 Task: Open a blank worksheet and write heading  Budget GuruAdd Categories in a column and its values below  'Housing, Transportation, Groceries, Utilities, Entertainment, Dining Out, Health, Miscellaneous, Savings & Total. 'Add Budgeted amount in next column and its values below  $1,500, $300, $400, $200, $150, $250, $100, $200, $500 & $4,600. Add Actual amountin next column and its values below   $1,400, $280, $420, $180, $170, $230, $120, $180, $520 & $4,500. Add Difference in next column and its values below  -$100, -$20, +$20, -$20, +$20, -$20, +$20, -$20, +$20 & -$100Save page BankStmtsbook
Action: Mouse moved to (14, 21)
Screenshot: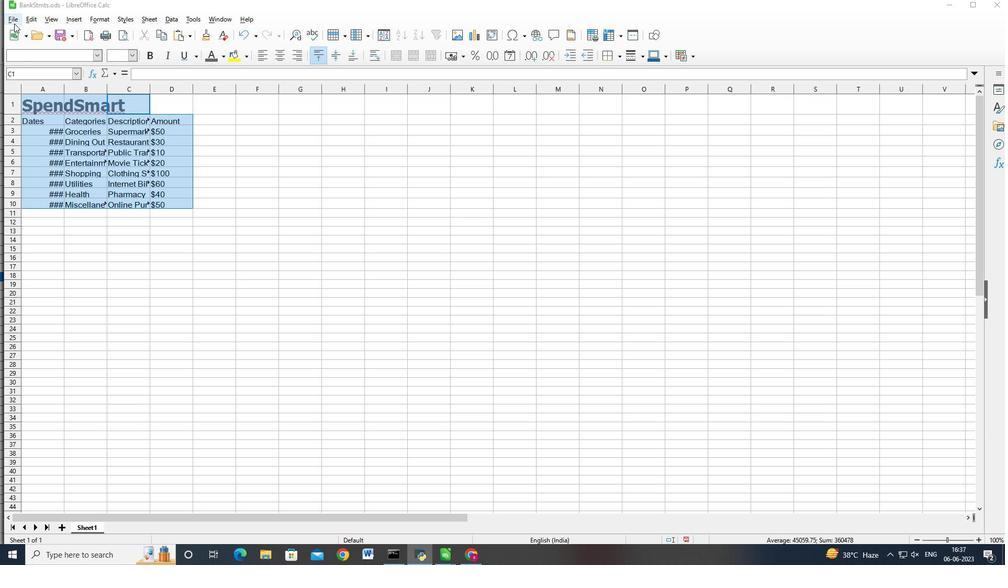 
Action: Mouse pressed left at (14, 21)
Screenshot: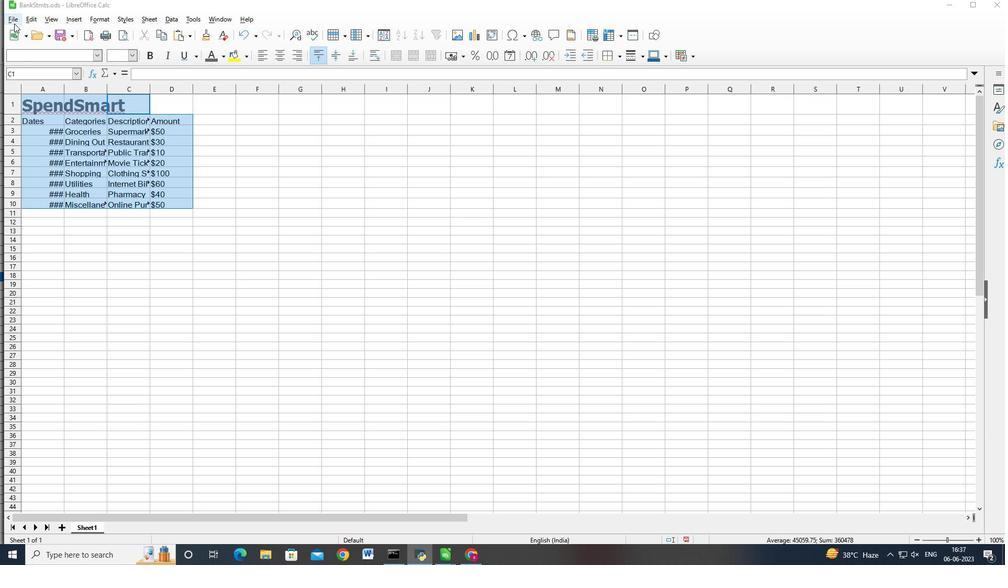 
Action: Mouse moved to (135, 41)
Screenshot: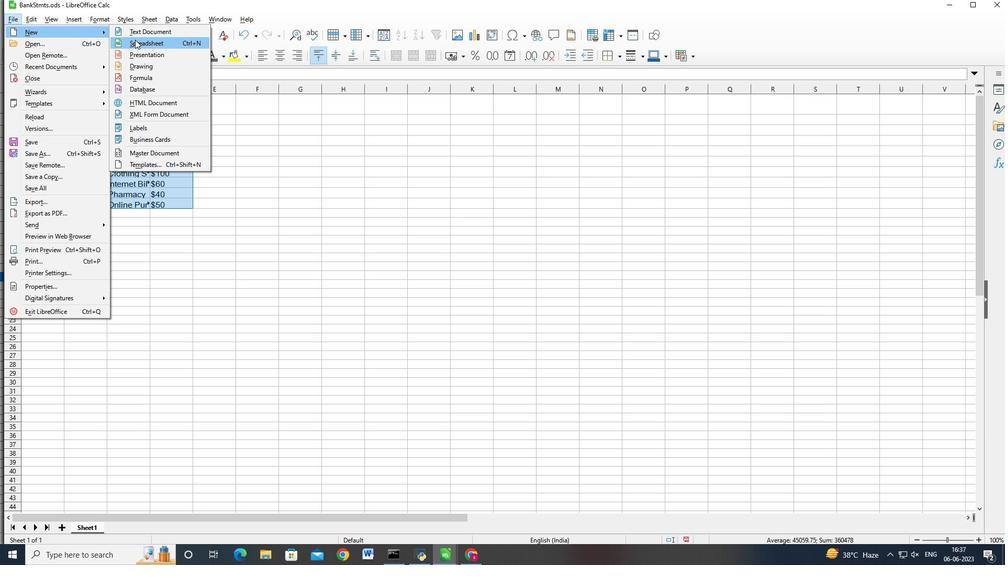 
Action: Mouse pressed left at (135, 41)
Screenshot: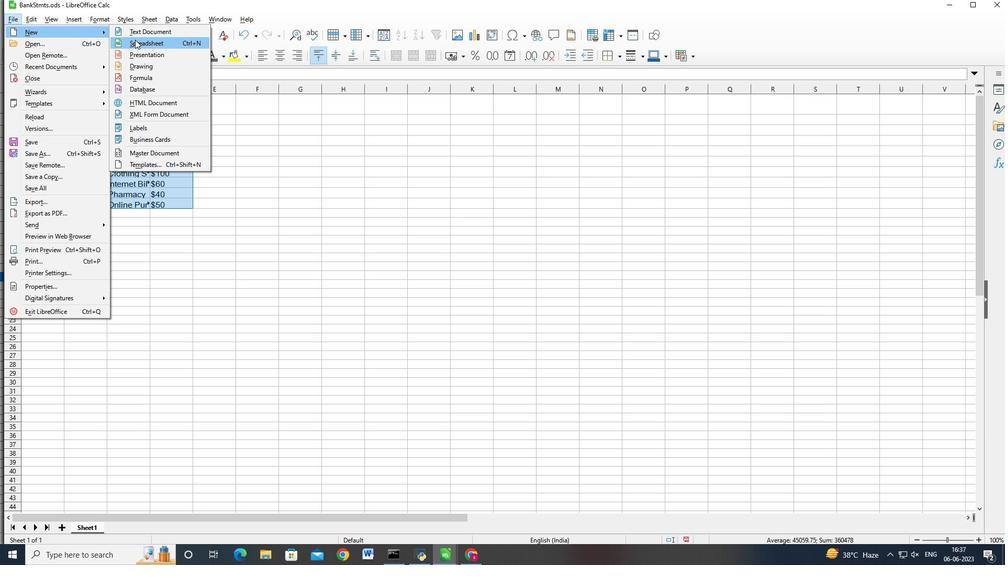 
Action: Mouse moved to (57, 105)
Screenshot: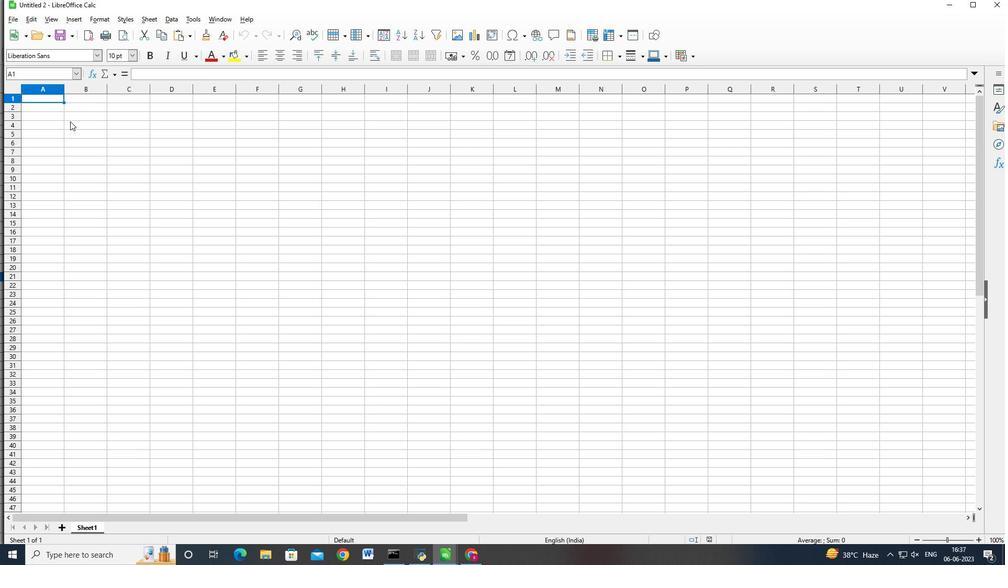
Action: Key pressed <Key.shift><Key.shift><Key.shift><Key.shift>Budget<Key.space><Key.shift>Guru<Key.enter><Key.shift_r>Categories<Key.enter><Key.shift>Housing<Key.enter><Key.shift>Transportation<Key.enter><Key.shift_r>Grocei<Key.backspace>ries<Key.enter><Key.shift>Utilities<Key.enter><Key.shift_r>Entertainment<Key.enter><Key.shift_r>Dining<Key.space><Key.shift>Out<Key.enter><Key.shift>Health<Key.enter><Key.shift>Miscellaneos<Key.enter><Key.shift_r>Sa<Key.backspace><Key.backspace><Key.shift_r>Savings<Key.enter><Key.shift>Total<Key.right><Key.up><Key.up><Key.up><Key.up><Key.up><Key.up><Key.up><Key.up><Key.up><Key.up><Key.shift>Budgeted<Key.space>amount<Key.enter><Key.shift_r>$1500<Key.enter><Key.shift_r>$300<Key.enter><Key.shift_r>$400<Key.enter><Key.shift_r>$200<Key.enter><Key.shift_r>$150<Key.backspace><Key.enter><Key.shift_r><Key.shift_r><Key.shift_r><Key.shift_r><Key.shift_r>$250<Key.enter><Key.shift_r>@<Key.backspace><Key.shift_r><Key.shift_r><Key.shift_r><Key.shift_r><Key.shift_r><Key.shift_r>$100<Key.enter><Key.shift_r>$200<Key.enter><Key.shift_r><Key.shift_r><Key.shift_r><Key.shift_r><Key.shift_r><Key.shift_r><Key.shift_r><Key.shift_r><Key.shift_r><Key.shift_r><Key.shift_r><Key.shift_r><Key.shift_r><Key.shift_r><Key.shift_r><Key.shift_r><Key.shift_r><Key.shift_r><Key.shift_r><Key.shift_r><Key.shift_r><Key.shift_r><Key.shift_r><Key.shift_r><Key.shift_r><Key.shift_r>$500<Key.enter><Key.shift_r><Key.shift_r><Key.shift_r><Key.shift_r><Key.shift_r><Key.shift_r><Key.shift_r><Key.shift_r><Key.shift_r>%<Key.backspace><Key.shift_r>$4600<Key.right><Key.up><Key.up><Key.up><Key.up><Key.up><Key.up><Key.up><Key.up><Key.up><Key.up><Key.shift_r>Svy<Key.backspace><Key.backspace><Key.backspace><Key.shift_r>Actual<Key.space>amount<Key.enter><Key.shift_r>$1400<Key.enter><Key.shift_r>$290<Key.backspace><Key.backspace>80<Key.enter><Key.shift_r>$420<Key.enter><Key.shift_r>$180<Key.enter><Key.shift_r>$170<Key.enter><Key.shift_r><Key.shift_r>$24<Key.backspace>30<Key.enter><Key.shift_r><Key.shift_r><Key.shift_r><Key.shift_r><Key.shift_r><Key.shift_r><Key.shift_r><Key.shift_r><Key.shift_r><Key.shift_r><Key.shift_r><Key.shift_r><Key.shift_r><Key.shift_r>$120<Key.enter><Key.shift_r>$180<Key.enter><Key.shift_r>$520<Key.enter><Key.shift_r><Key.shift_r><Key.shift_r><Key.shift_r><Key.shift_r><Key.shift_r><Key.shift_r><Key.shift_r><Key.shift_r><Key.shift_r><Key.shift_r><Key.shift_r><Key.shift_r><Key.shift_r><Key.shift_r><Key.shift_r><Key.shift_r><Key.shift_r><Key.shift_r><Key.shift_r>$4500<Key.tab><Key.up><Key.up><Key.up><Key.up><Key.up><Key.up><Key.up><Key.up><Key.up><Key.up><Key.shift_r>De<Key.backspace>ifferences<Key.down>-<Key.shift_r>#<Key.backspace><Key.shift_r>$100<Key.enter>-<Key.shift_r>$20<Key.enter><Key.shift>_<Key.backspace>+<Key.shift_r>$20<Key.enter>-<Key.shift_r>$20<Key.enter><Key.shift>+<Key.shift_r>$20<Key.enter>-<Key.shift_r><Key.shift_r><Key.shift_r><Key.shift_r>$20<Key.enter><Key.shift>+<Key.enter><Key.shift><Key.shift><Key.shift><Key.shift><Key.shift><Key.shift><Key.shift><Key.shift><Key.shift><Key.shift><Key.shift><Key.shift><Key.shift><Key.shift><Key.shift><Key.shift><Key.shift><Key.shift><Key.shift><Key.shift><Key.shift><Key.shift><Key.shift><Key.shift><Key.shift><Key.shift><Key.shift><Key.shift>-<Key.shift_r>$20<Key.enter><Key.shift_r><Key.shift_r><Key.shift_r><Key.shift_r><Key.shift_r><Key.shift_r><Key.shift_r><Key.shift_r><Key.shift_r><Key.shift_r><Key.shift_r><Key.shift>+<Key.shift_r><Key.shift_r><Key.shift_r><Key.shift_r><Key.shift_r><Key.shift_r><Key.shift_r><Key.shift_r><Key.shift_r><Key.shift_r><Key.shift_r><Key.shift_r><Key.shift_r><Key.shift_r><Key.shift_r><Key.shift_r><Key.shift_r>$20<Key.enter>-<Key.shift_r><Key.shift_r><Key.shift_r><Key.shift_r><Key.shift_r><Key.shift_r><Key.shift_r>%<Key.backspace><Key.shift_r>$100
Screenshot: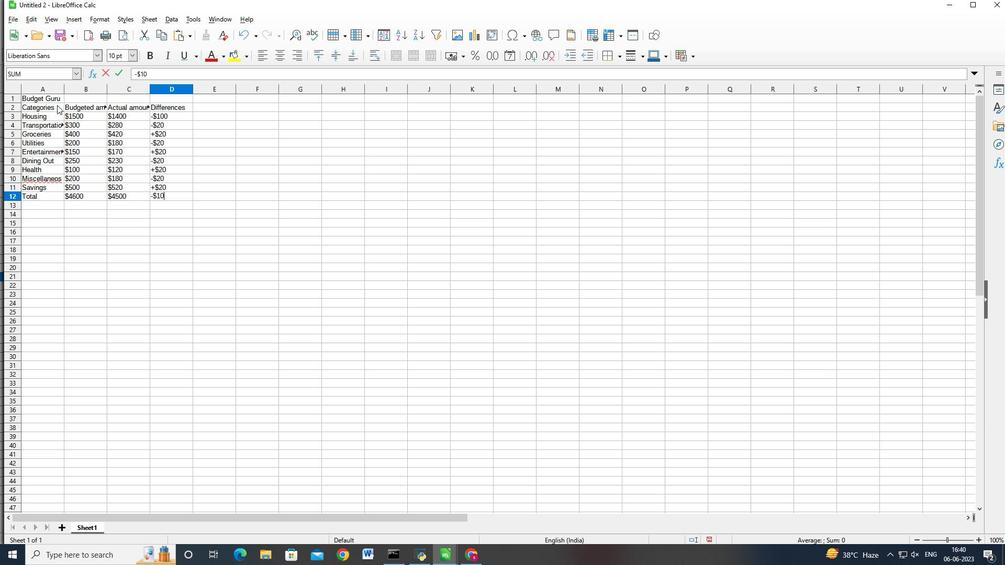 
Action: Mouse moved to (9, 21)
Screenshot: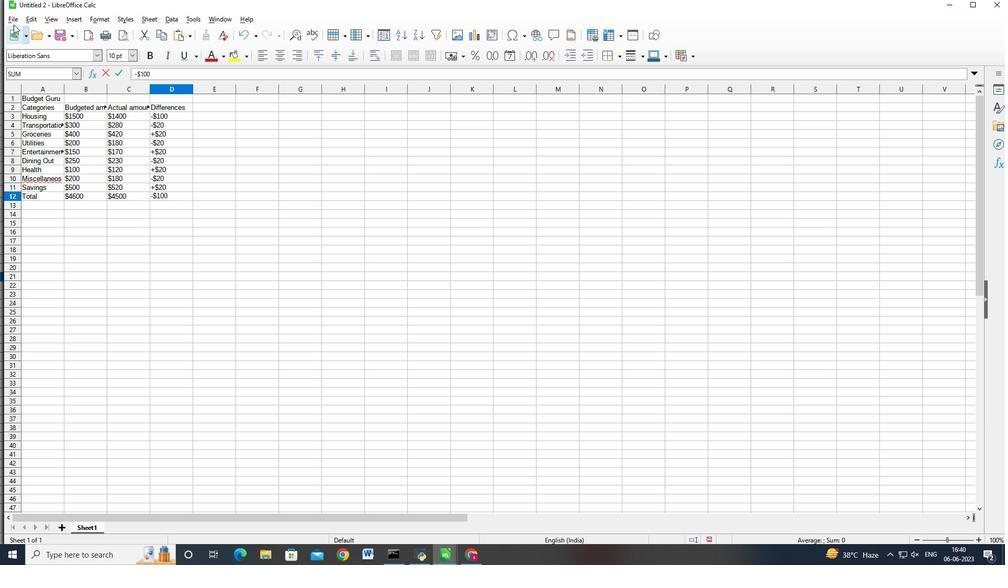 
Action: Mouse pressed left at (9, 21)
Screenshot: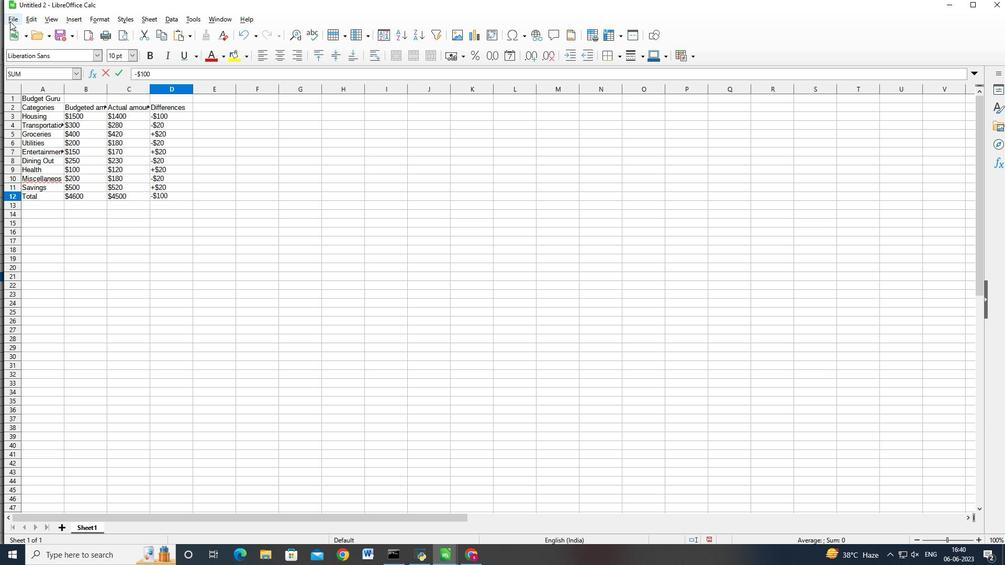 
Action: Mouse moved to (43, 156)
Screenshot: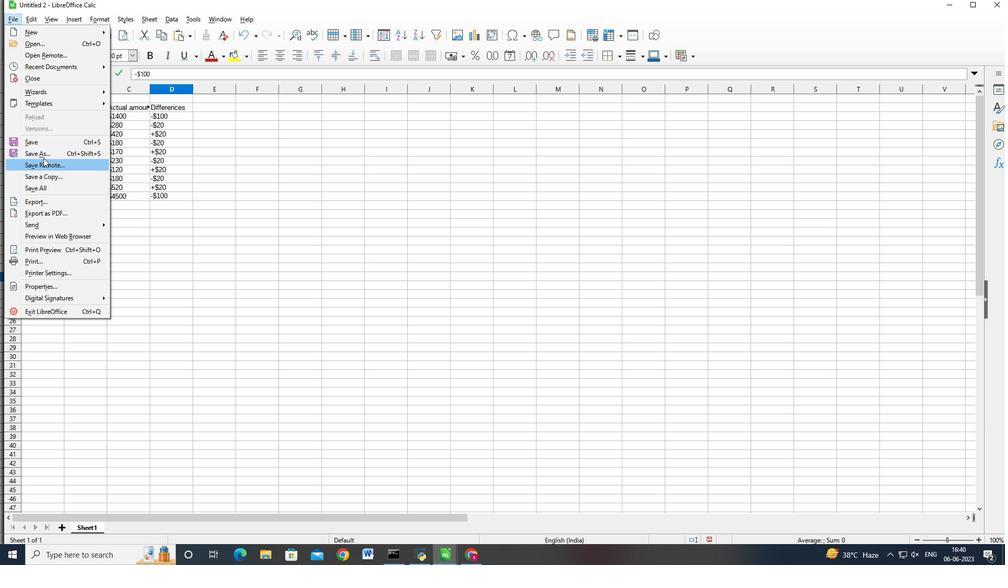 
Action: Mouse pressed left at (43, 156)
Screenshot: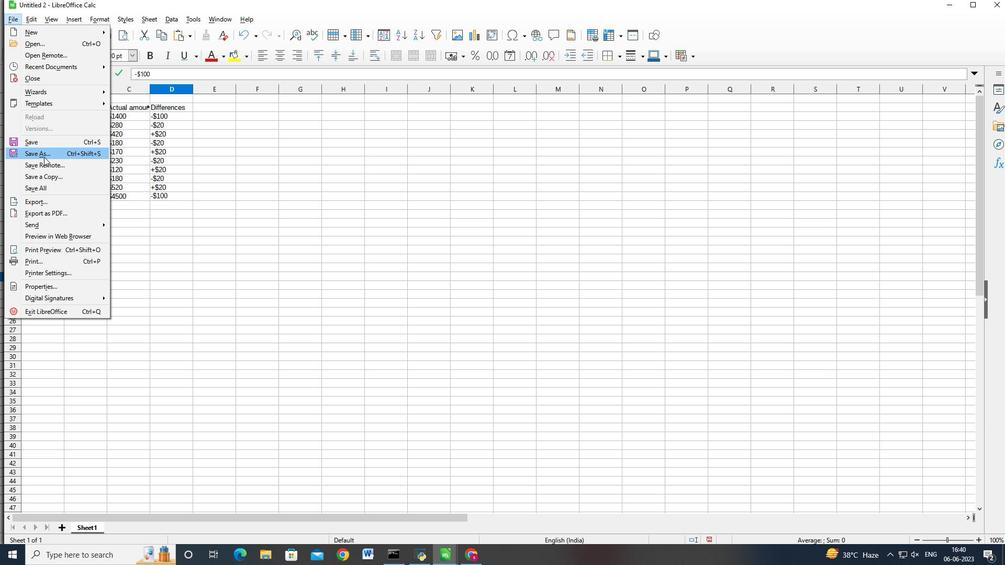 
Action: Mouse moved to (177, 262)
Screenshot: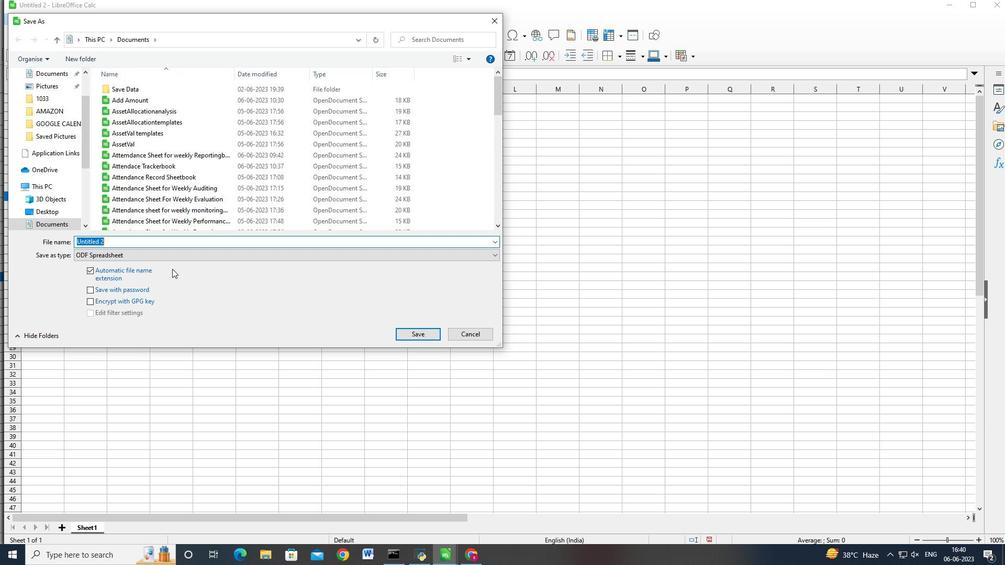 
Action: Key pressed <Key.backspace><Key.shift>Bank<Key.shift_r>Stmtsbook
Screenshot: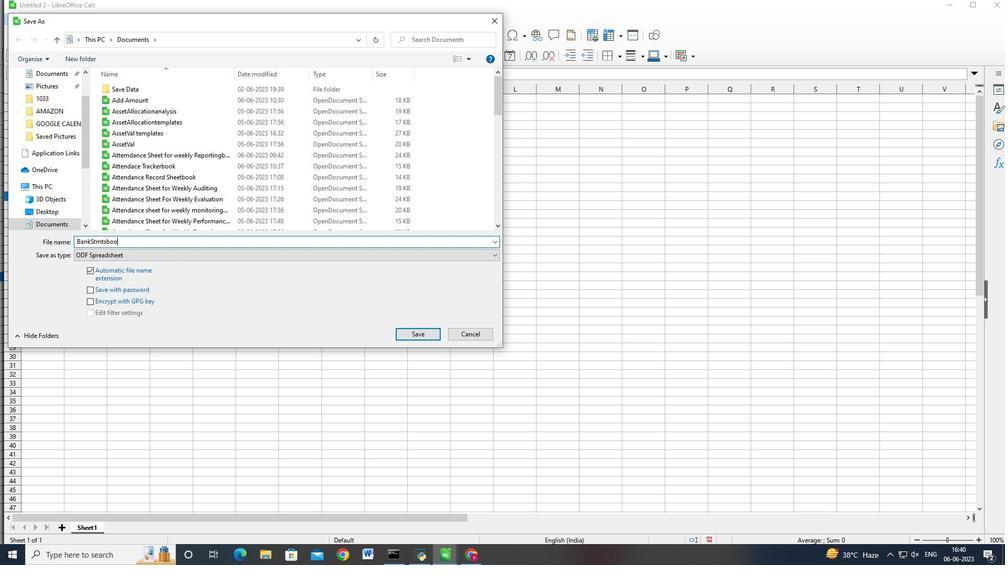 
Action: Mouse moved to (420, 331)
Screenshot: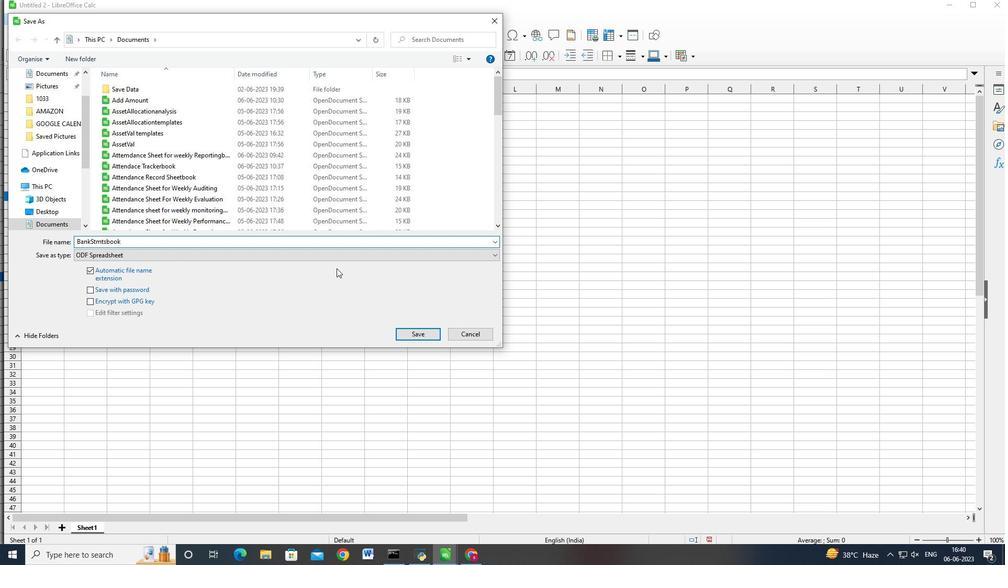 
Action: Mouse pressed left at (420, 331)
Screenshot: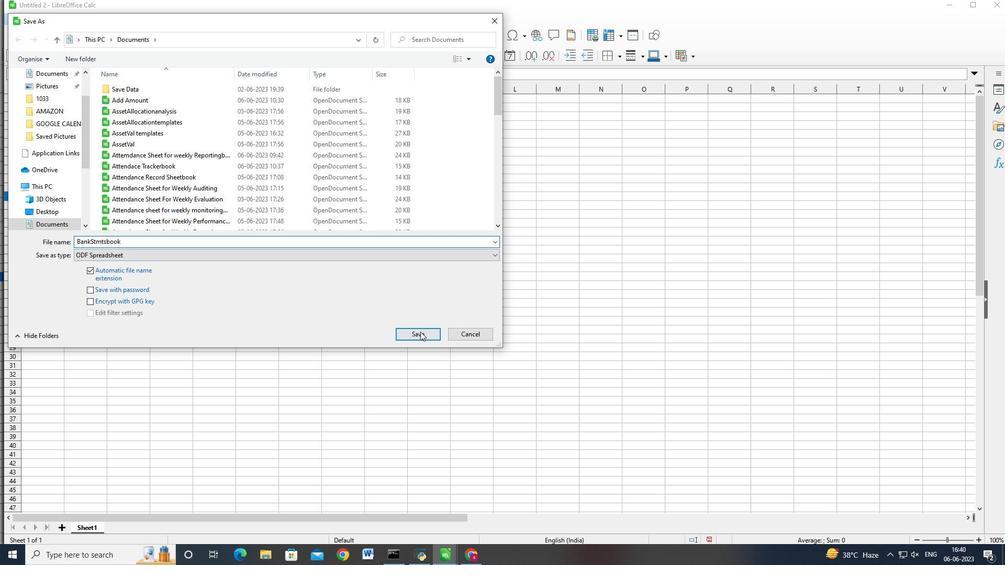 
Action: Mouse moved to (452, 325)
Screenshot: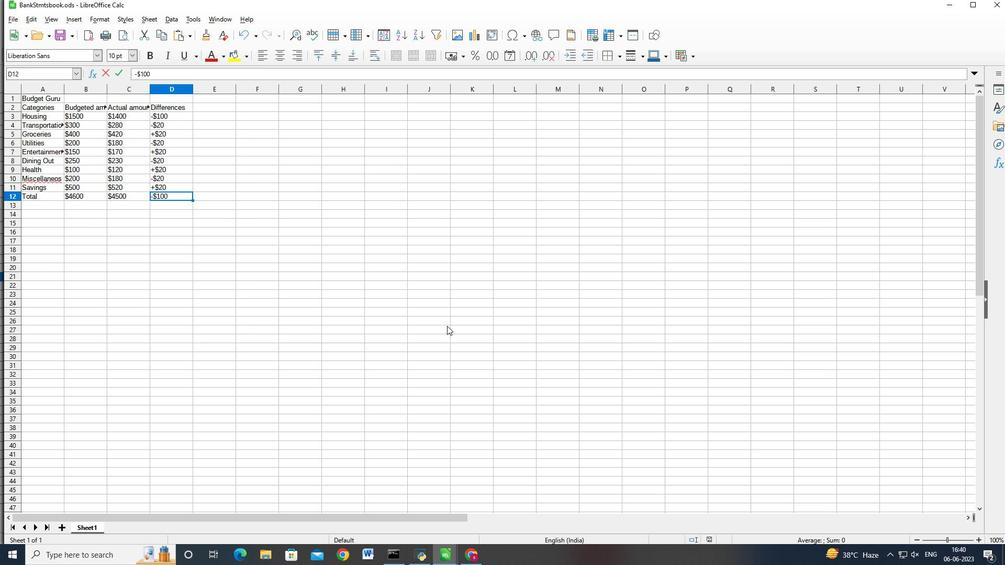 
